 Task: Change the pages per sheet to 9.
Action: Mouse moved to (47, 88)
Screenshot: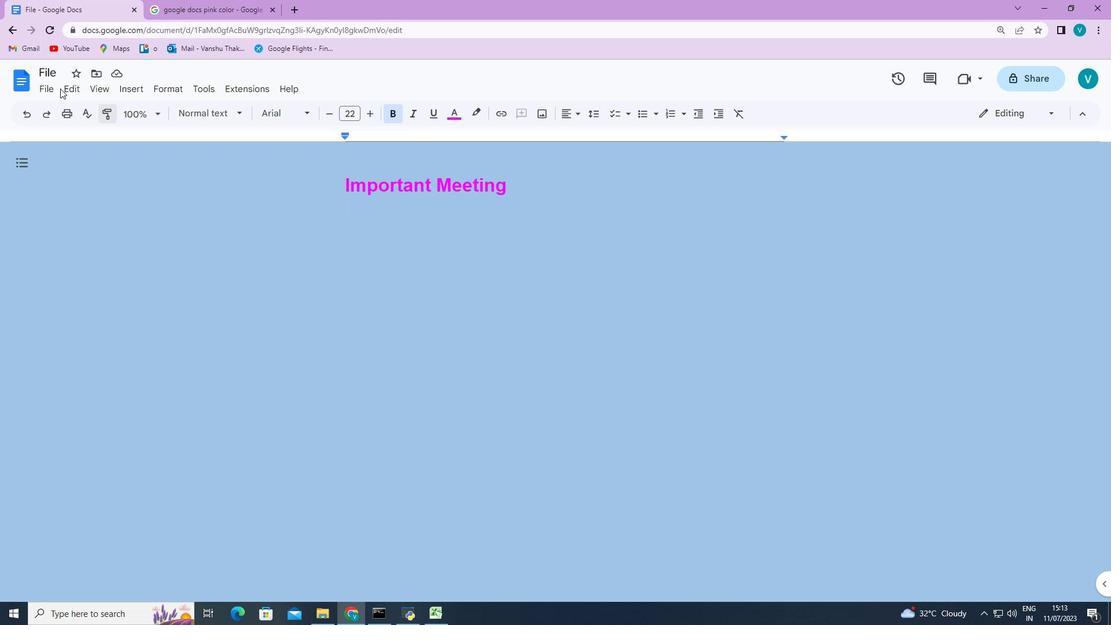 
Action: Mouse pressed left at (47, 88)
Screenshot: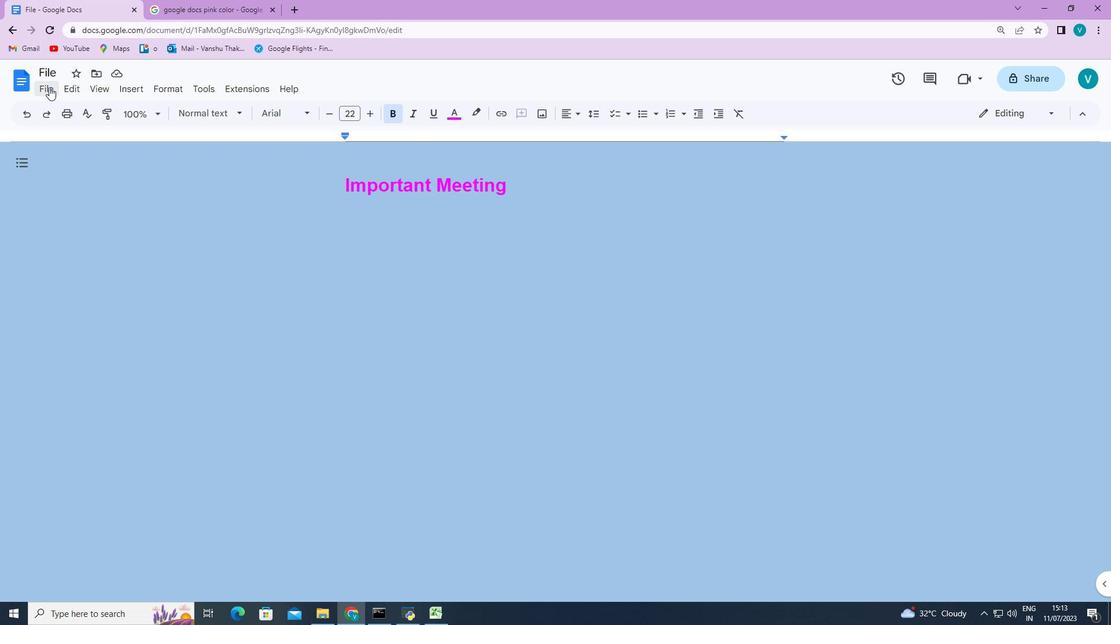 
Action: Mouse moved to (94, 453)
Screenshot: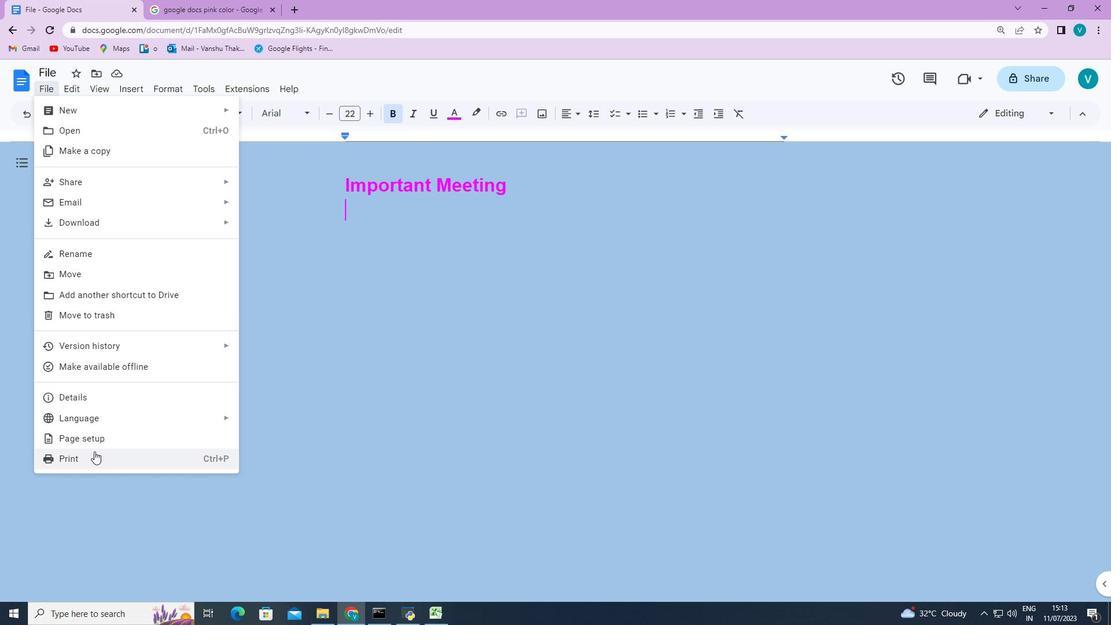 
Action: Mouse pressed left at (94, 453)
Screenshot: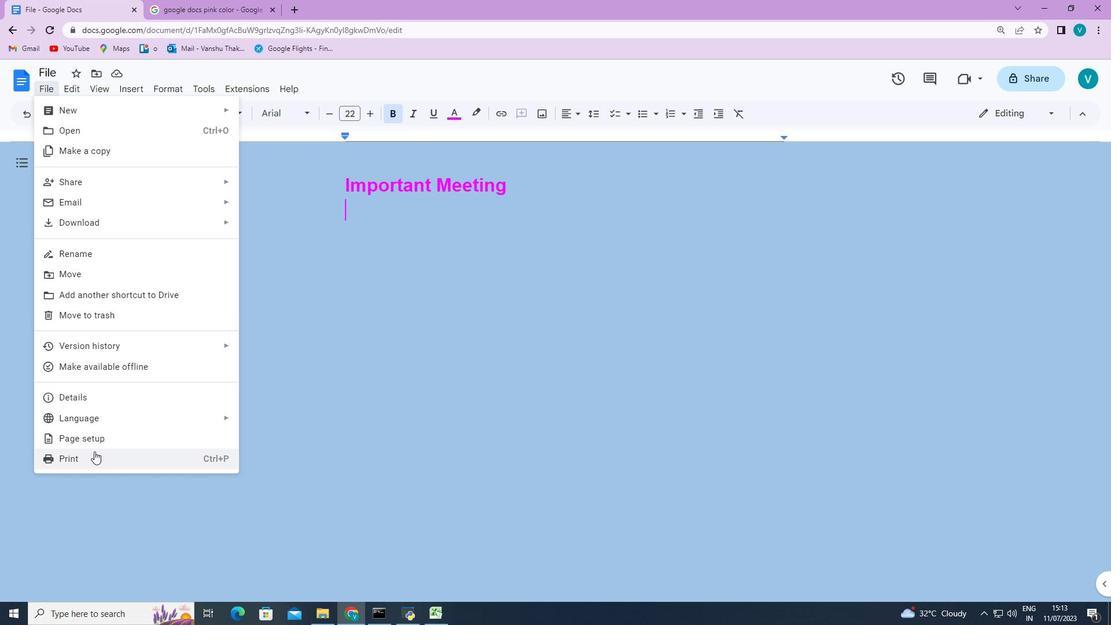 
Action: Mouse moved to (898, 195)
Screenshot: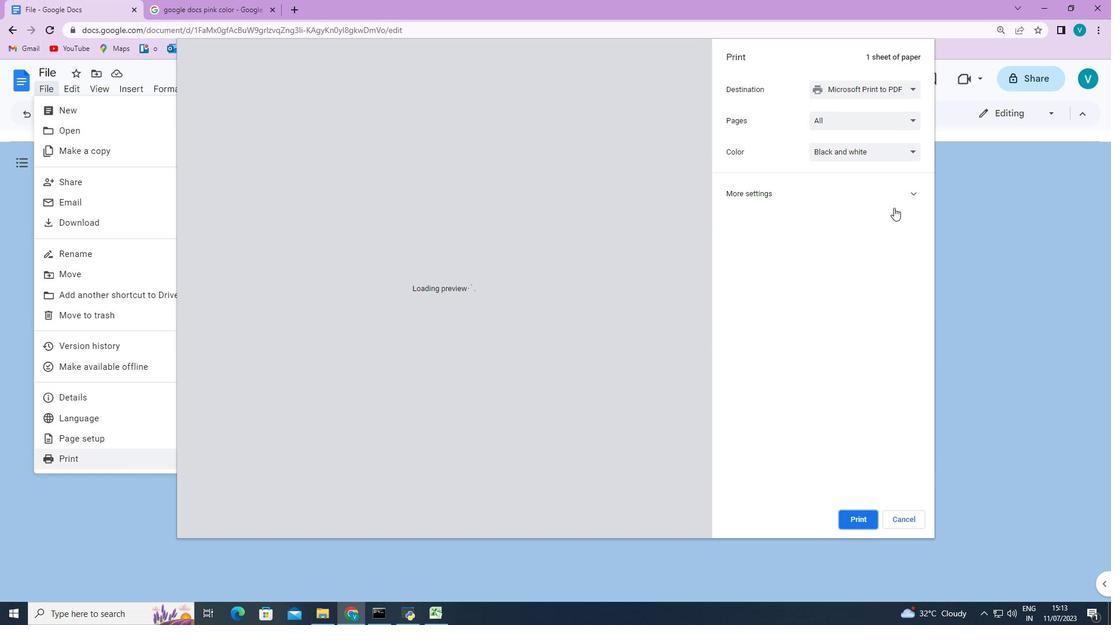 
Action: Mouse pressed left at (898, 195)
Screenshot: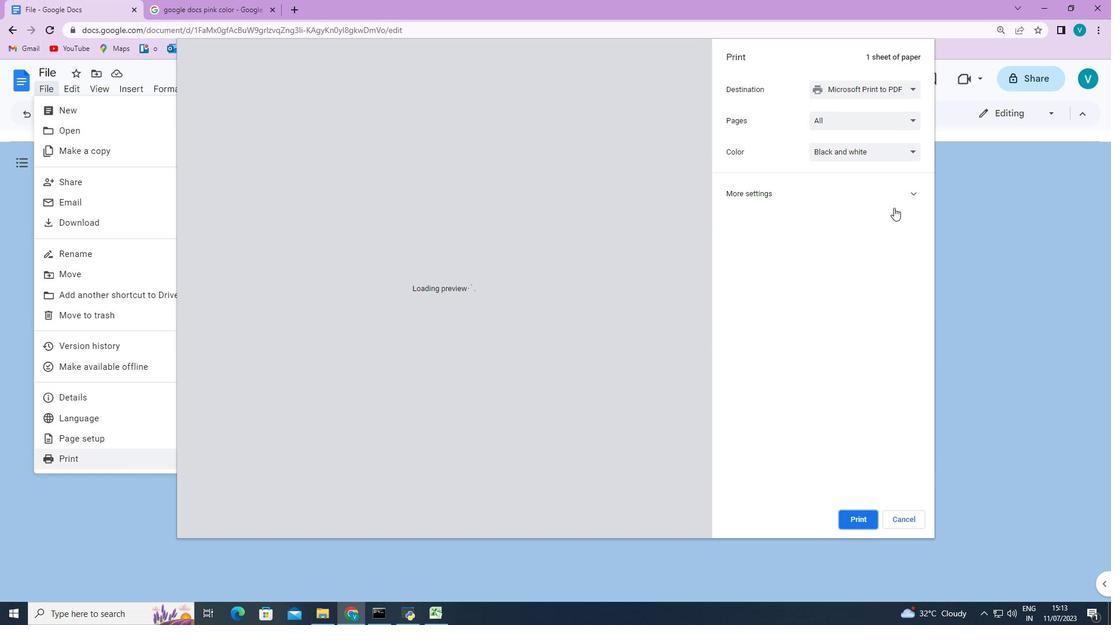 
Action: Mouse moved to (896, 263)
Screenshot: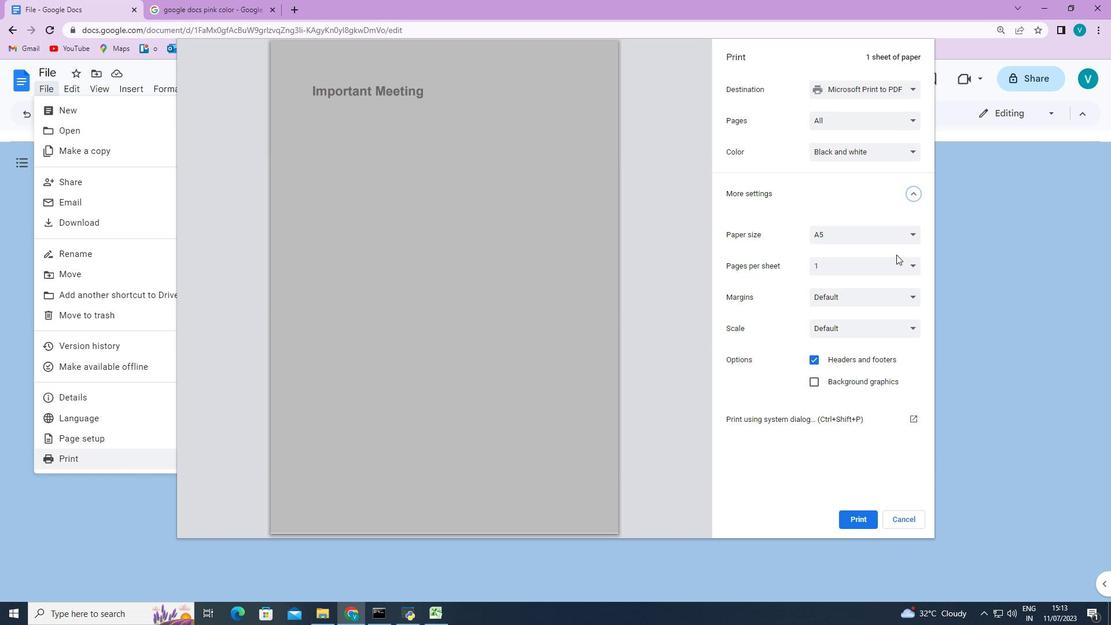 
Action: Mouse pressed left at (896, 263)
Screenshot: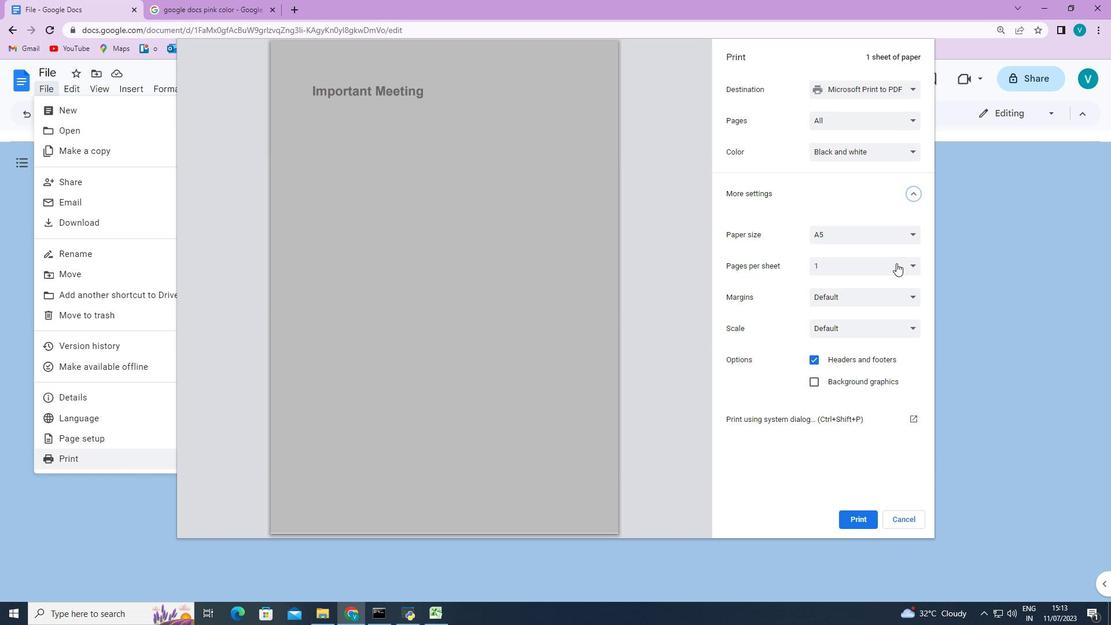 
Action: Mouse moved to (876, 318)
Screenshot: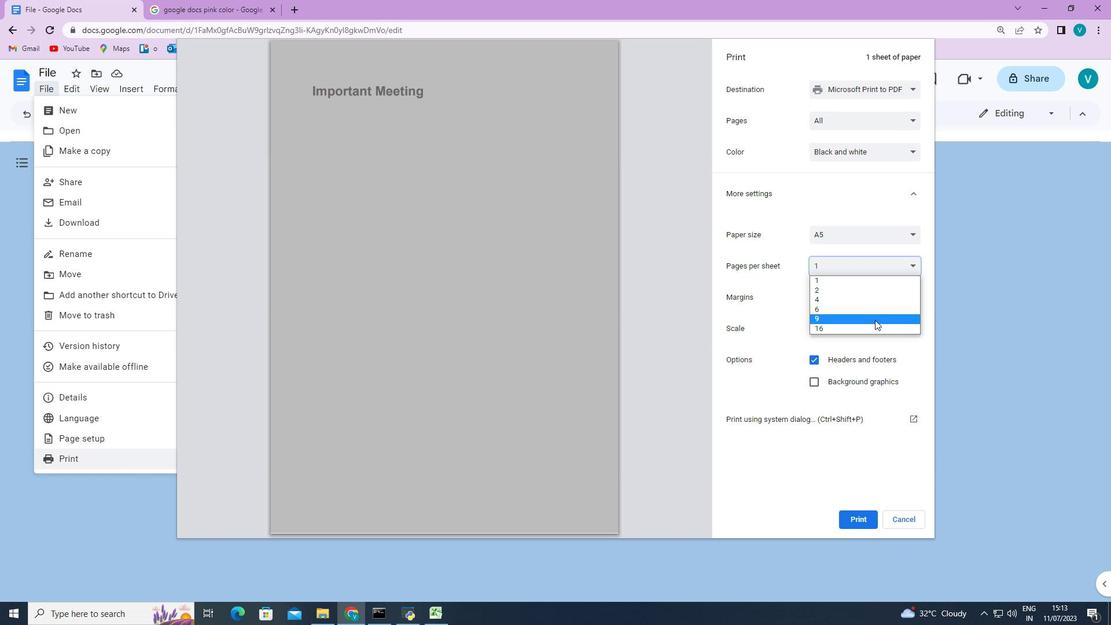 
Action: Mouse pressed left at (876, 318)
Screenshot: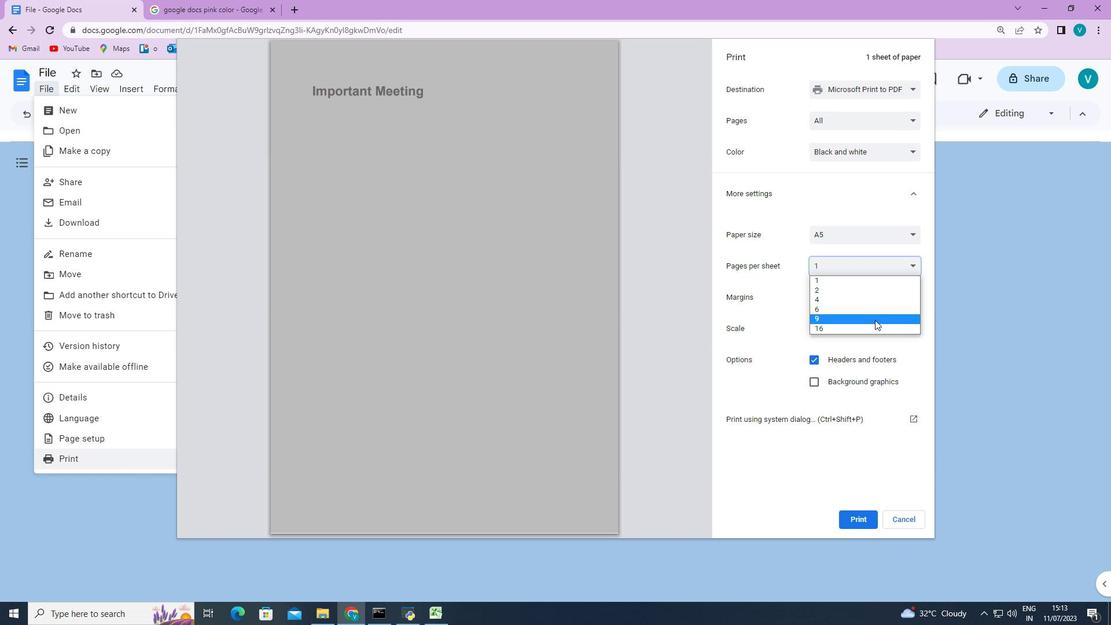 
